 Task: Create a due date automation trigger when advanced on, 2 days after a card is due add fields with custom field "Resume" set to a date not in this month at 11:00 AM.
Action: Mouse moved to (937, 76)
Screenshot: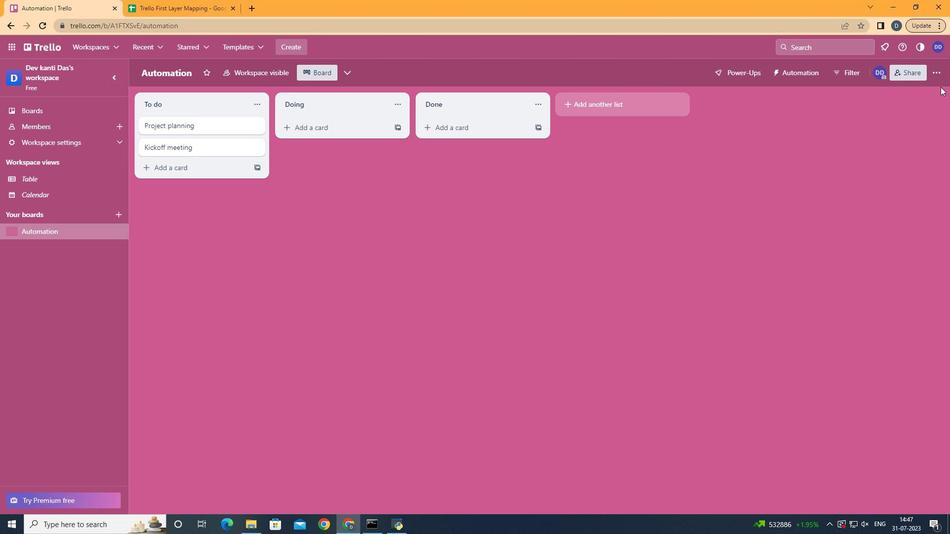 
Action: Mouse pressed left at (937, 76)
Screenshot: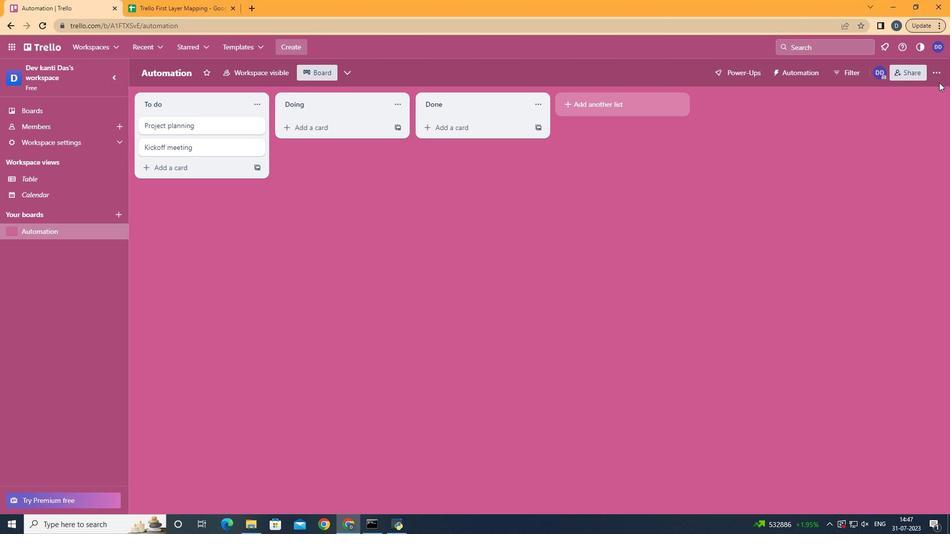 
Action: Mouse moved to (851, 224)
Screenshot: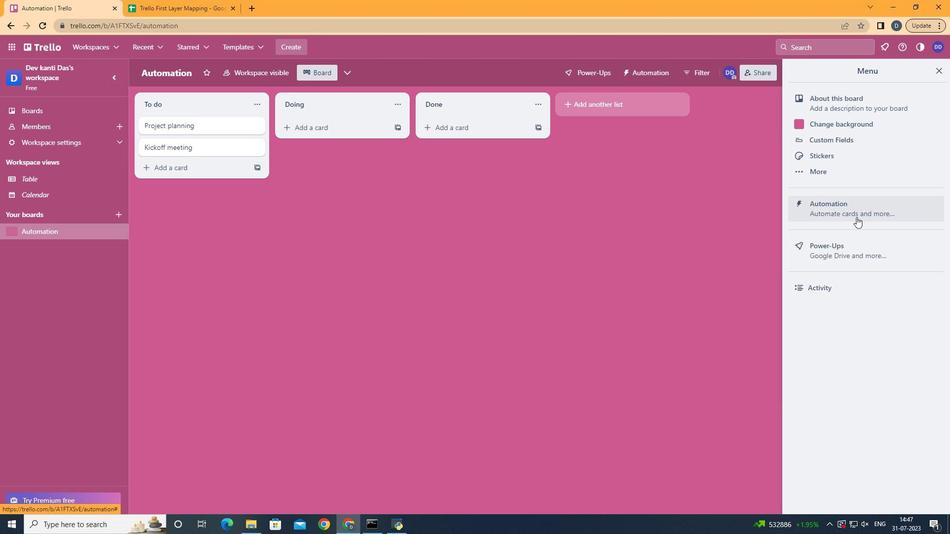 
Action: Mouse pressed left at (851, 224)
Screenshot: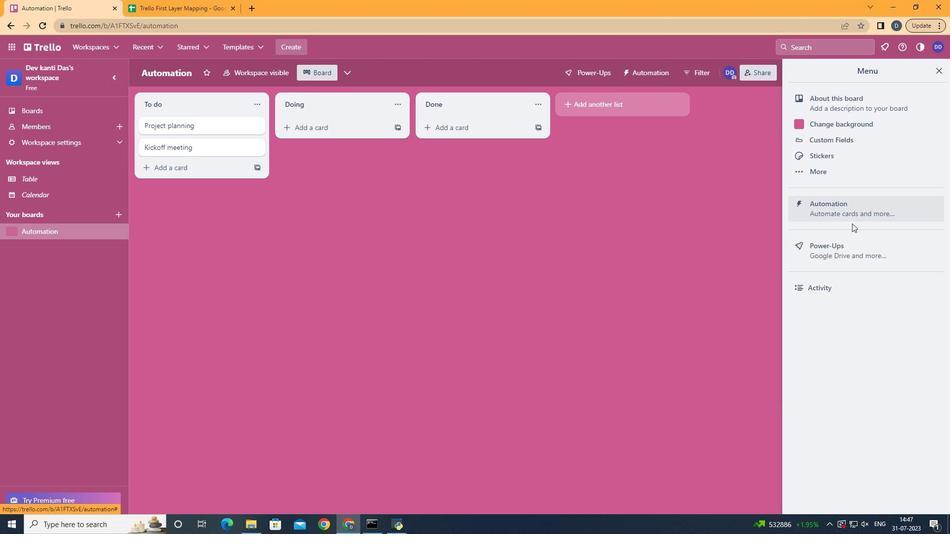 
Action: Mouse moved to (853, 212)
Screenshot: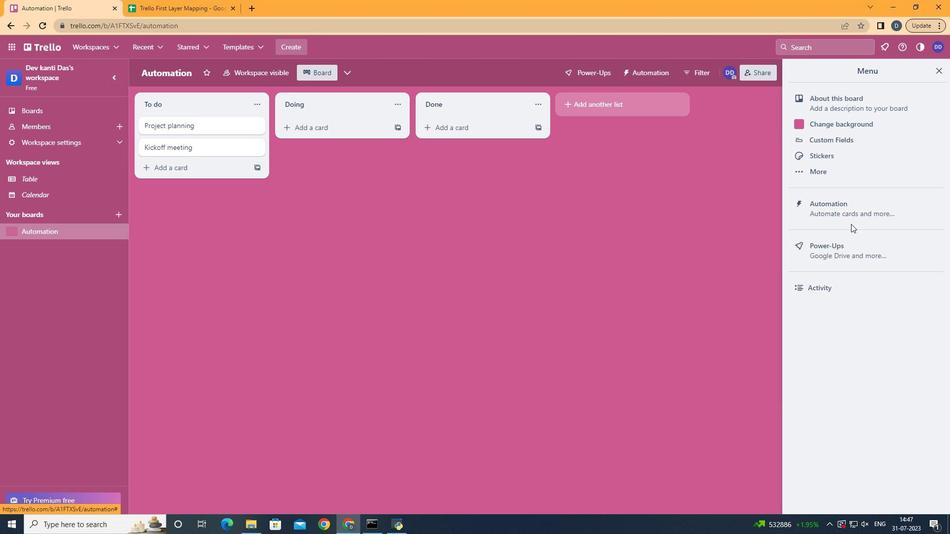 
Action: Mouse pressed left at (853, 212)
Screenshot: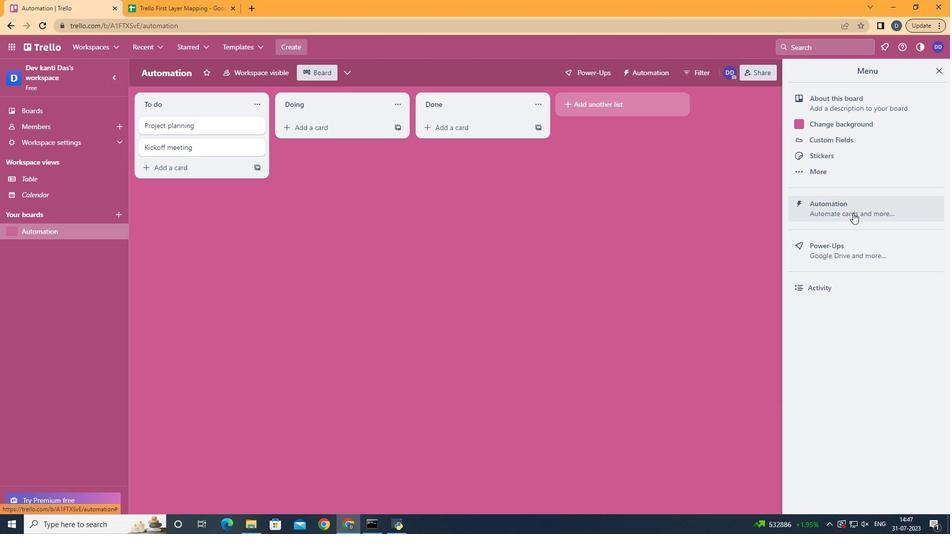 
Action: Mouse moved to (189, 204)
Screenshot: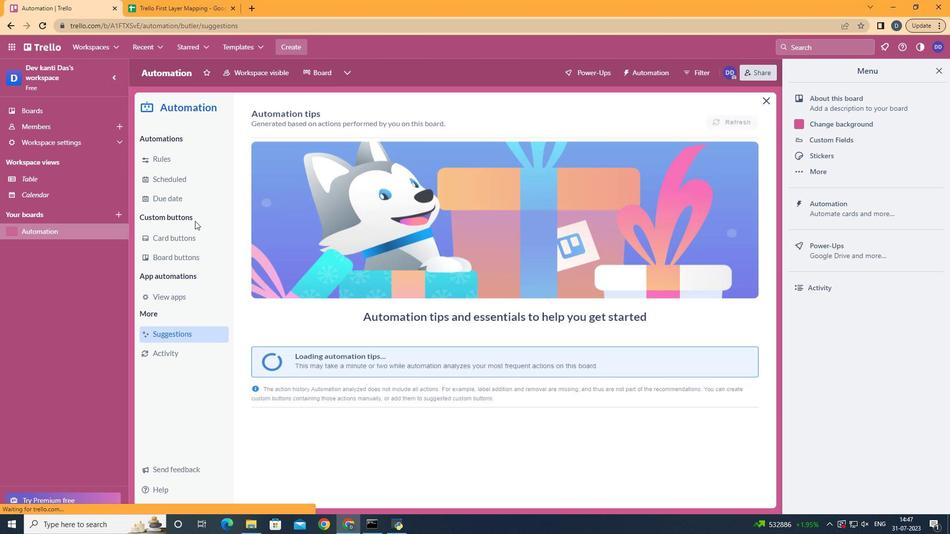 
Action: Mouse pressed left at (189, 204)
Screenshot: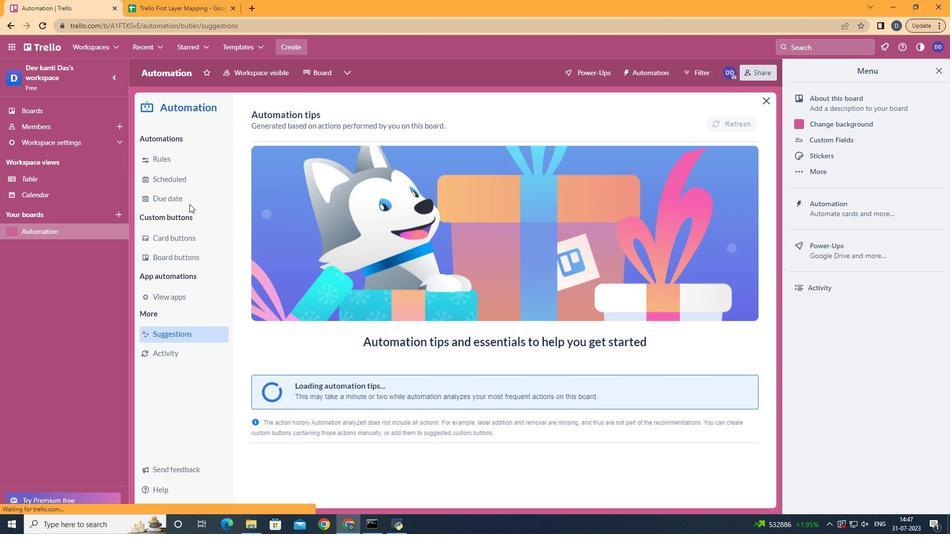 
Action: Mouse moved to (713, 120)
Screenshot: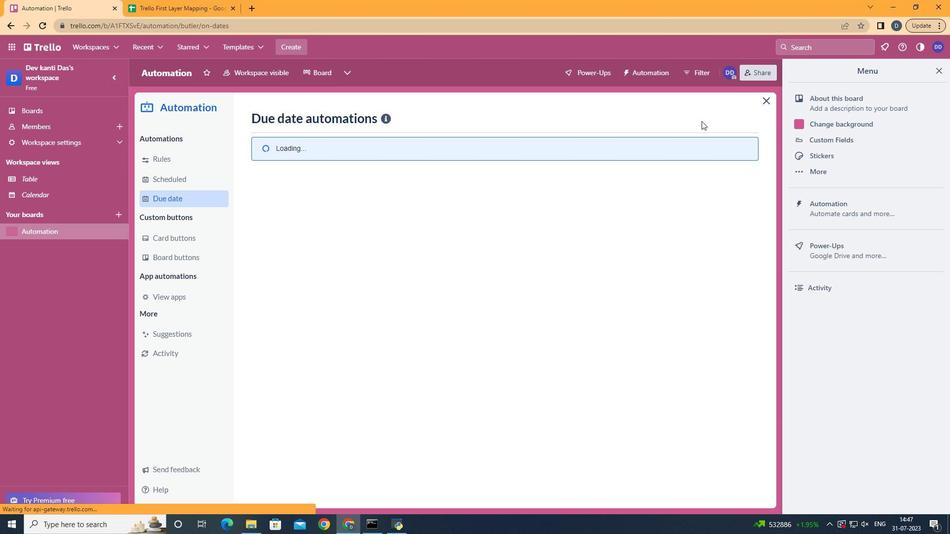 
Action: Mouse pressed left at (713, 120)
Screenshot: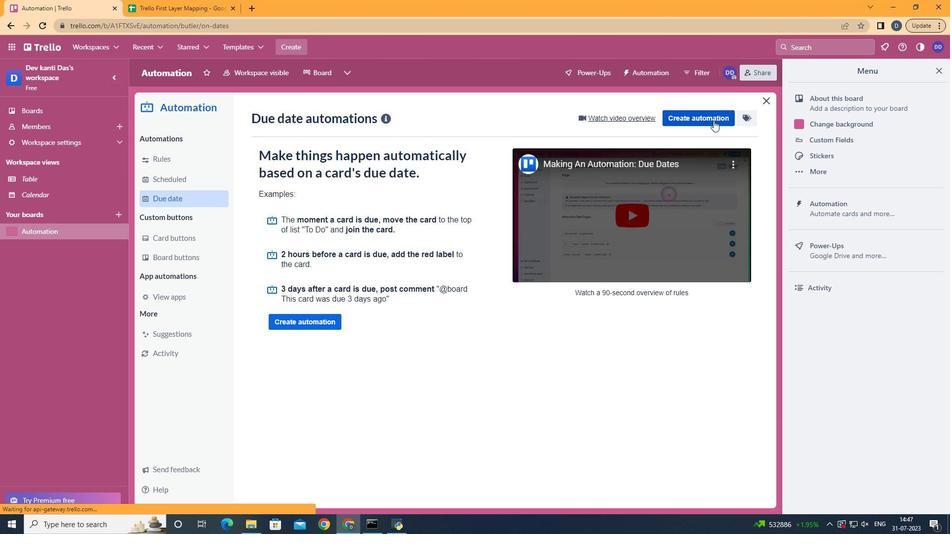 
Action: Mouse moved to (566, 212)
Screenshot: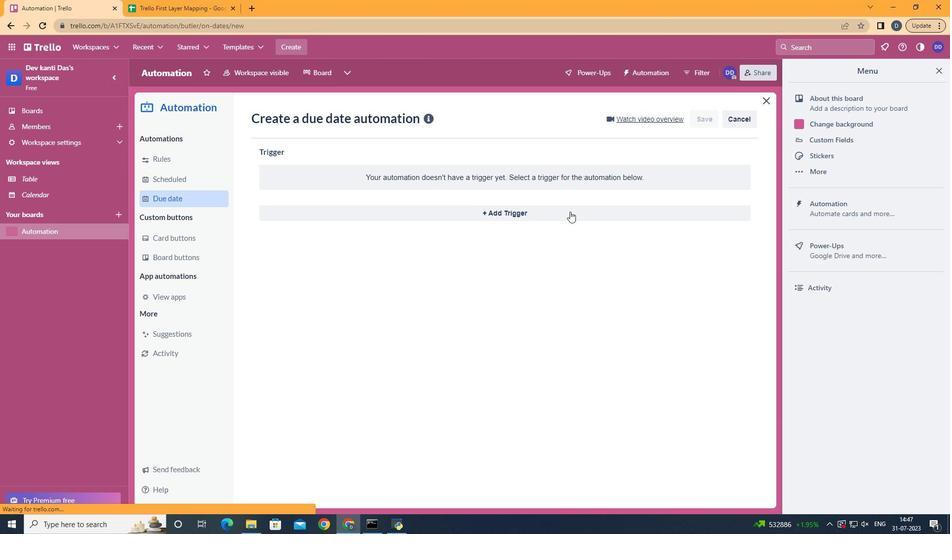 
Action: Mouse pressed left at (566, 212)
Screenshot: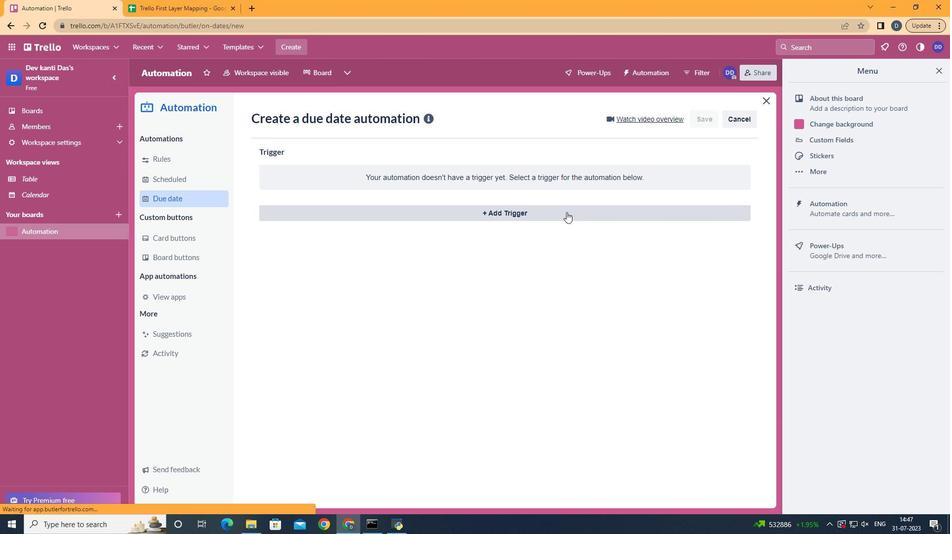 
Action: Mouse moved to (346, 399)
Screenshot: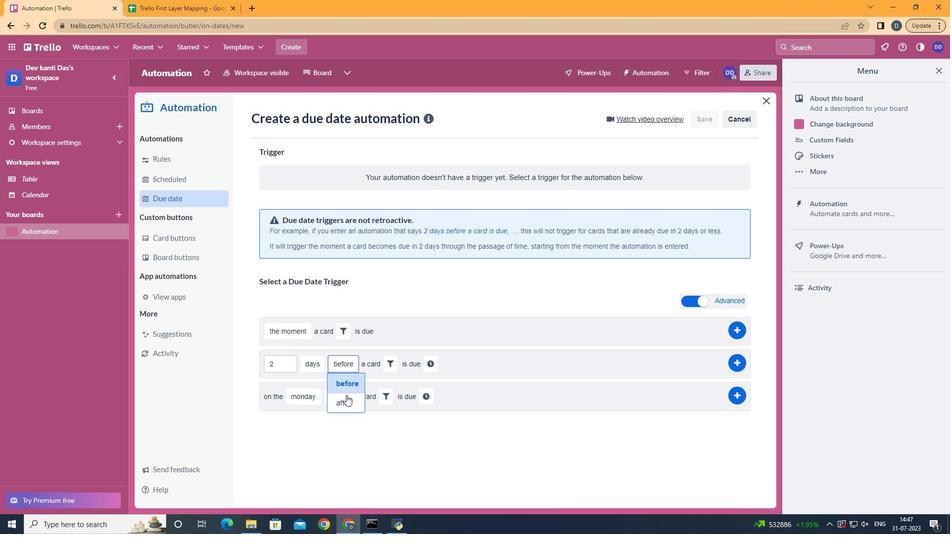 
Action: Mouse pressed left at (346, 399)
Screenshot: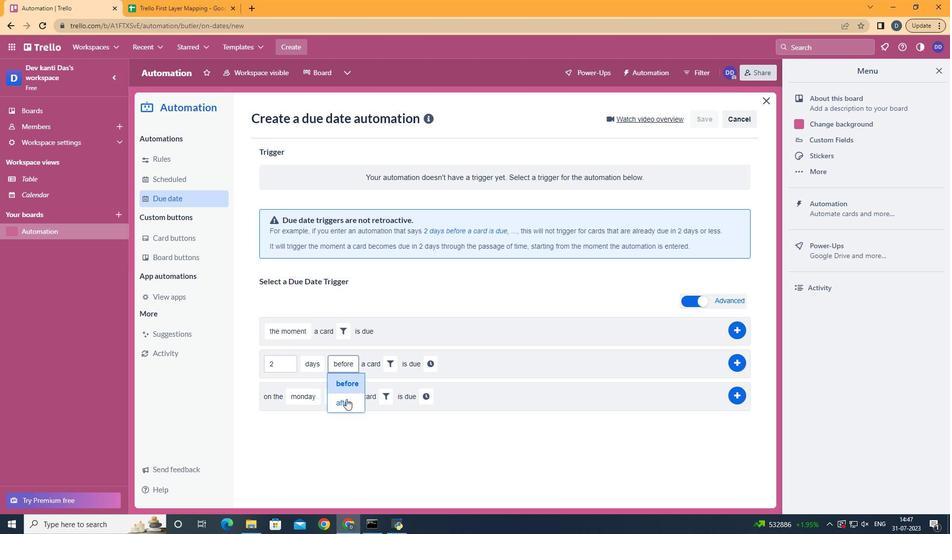 
Action: Mouse moved to (379, 365)
Screenshot: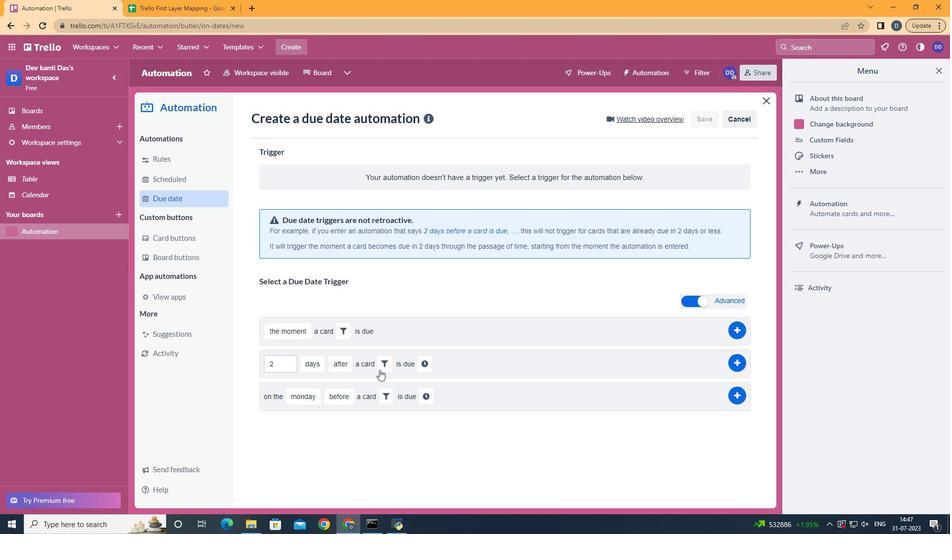 
Action: Mouse pressed left at (379, 365)
Screenshot: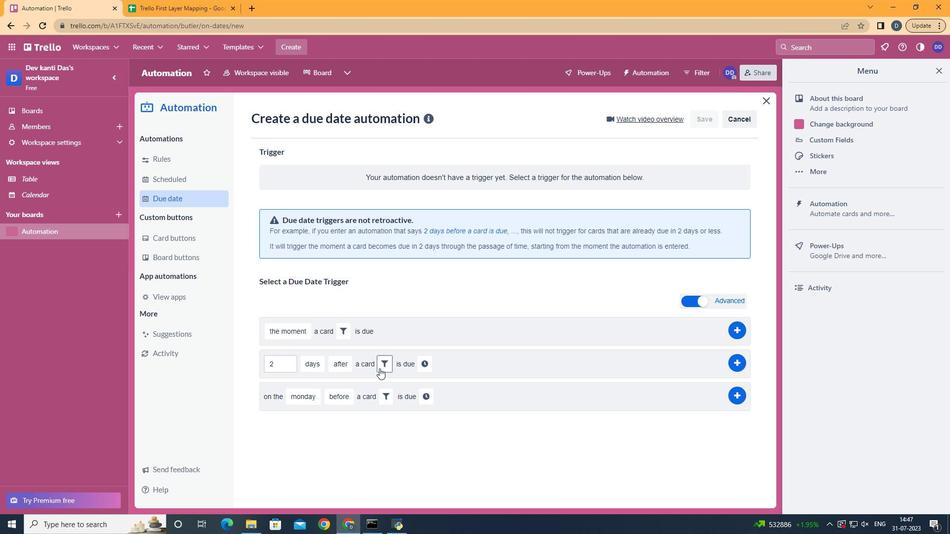 
Action: Mouse moved to (536, 391)
Screenshot: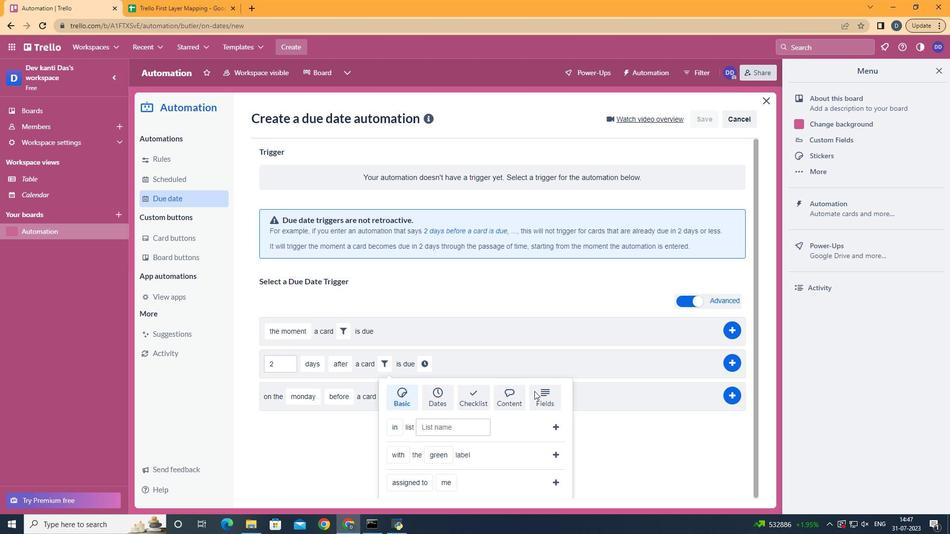 
Action: Mouse pressed left at (536, 391)
Screenshot: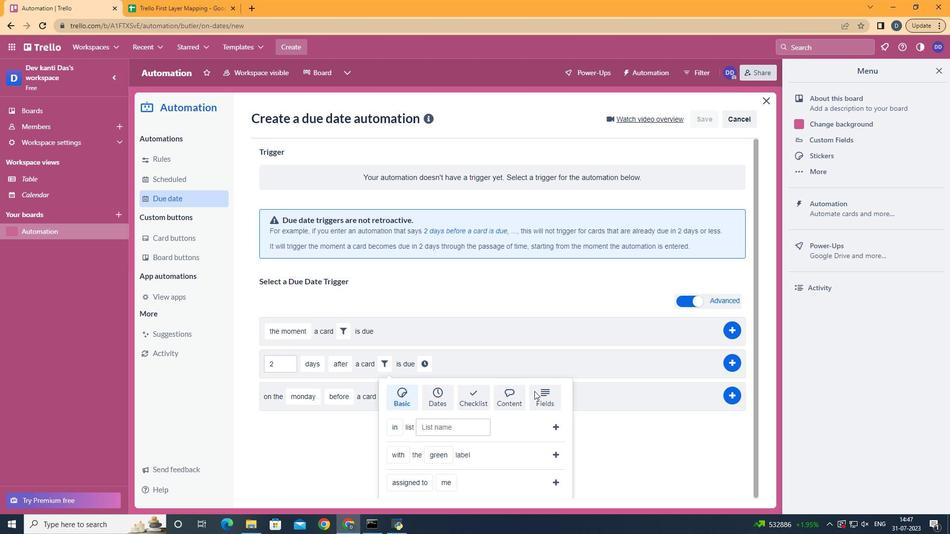 
Action: Mouse scrolled (536, 391) with delta (0, 0)
Screenshot: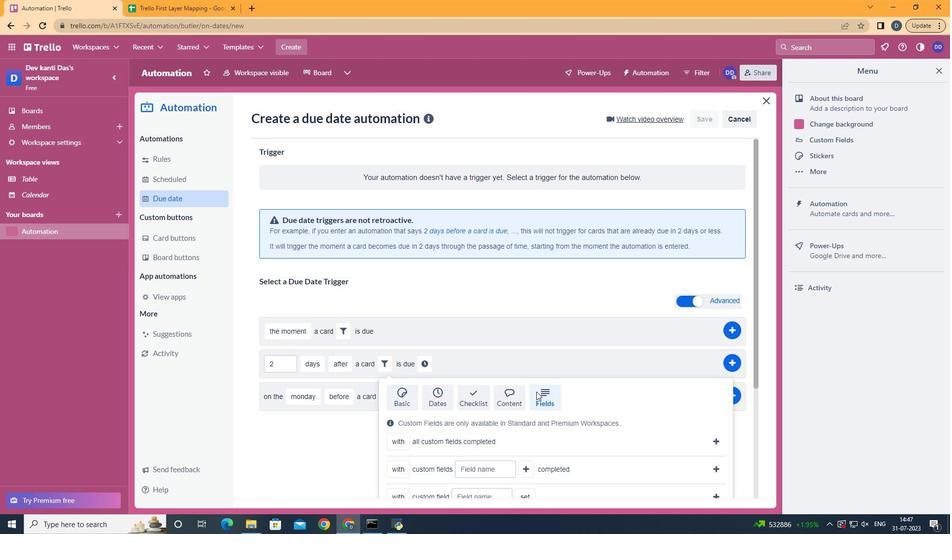 
Action: Mouse scrolled (536, 391) with delta (0, 0)
Screenshot: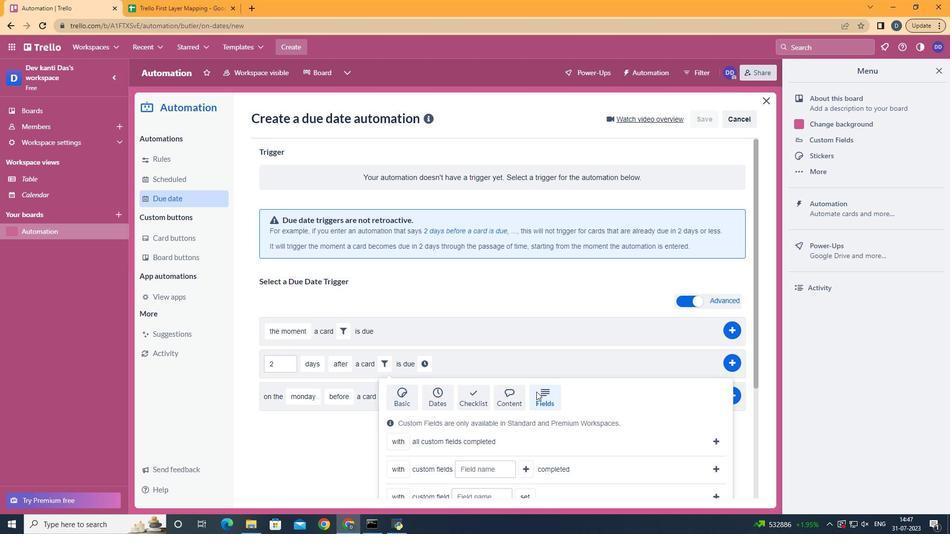 
Action: Mouse scrolled (536, 391) with delta (0, 0)
Screenshot: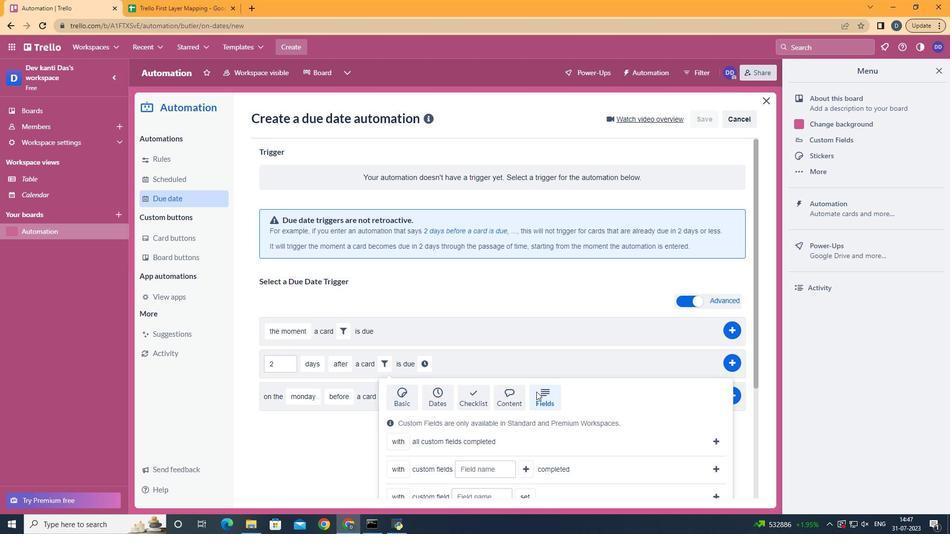 
Action: Mouse scrolled (536, 391) with delta (0, 0)
Screenshot: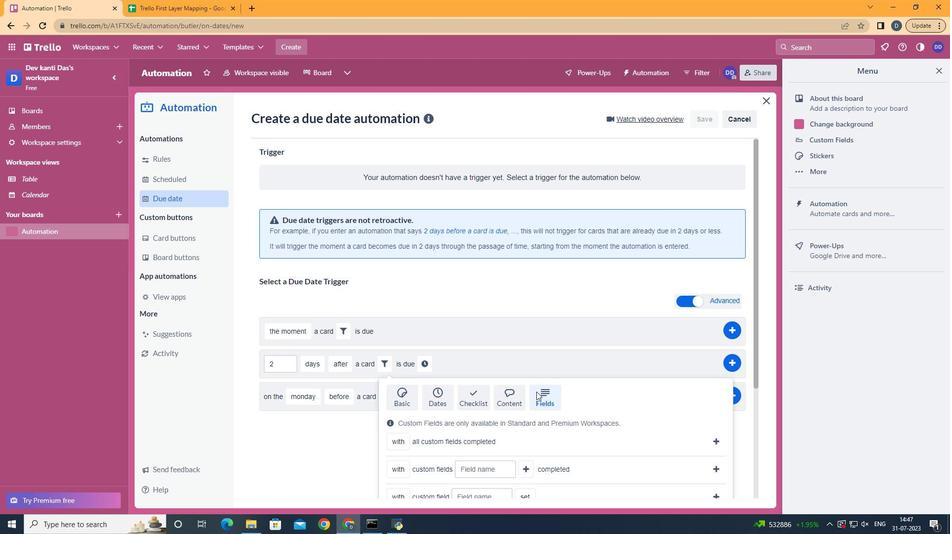 
Action: Mouse scrolled (536, 391) with delta (0, 0)
Screenshot: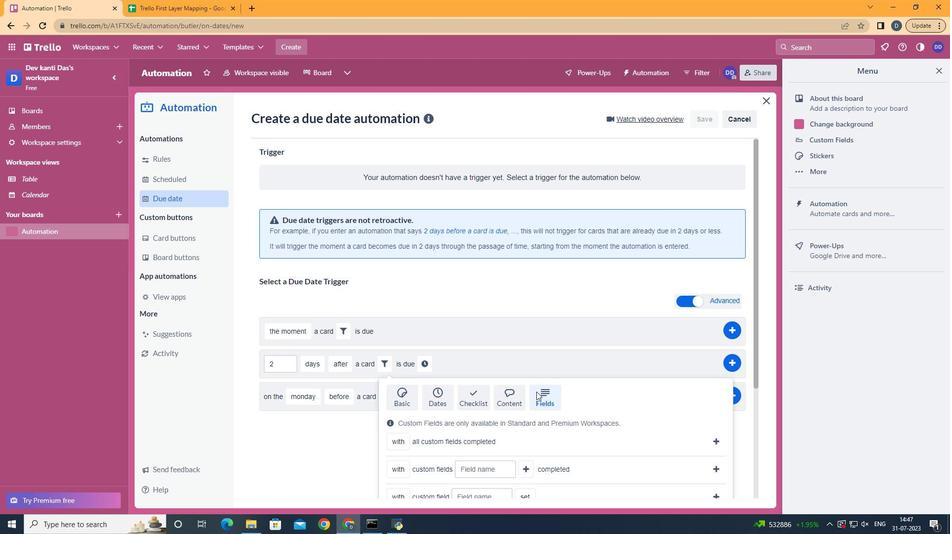 
Action: Mouse moved to (398, 472)
Screenshot: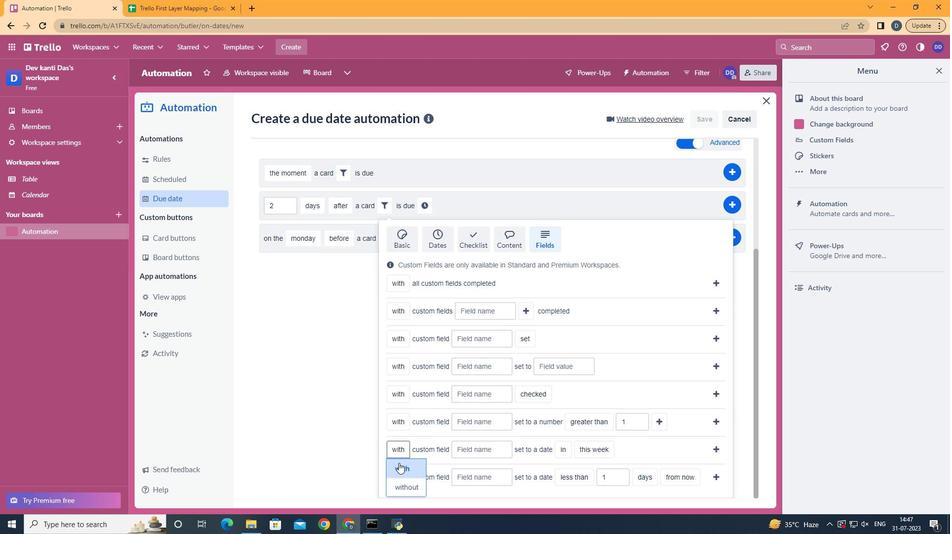 
Action: Mouse pressed left at (398, 472)
Screenshot: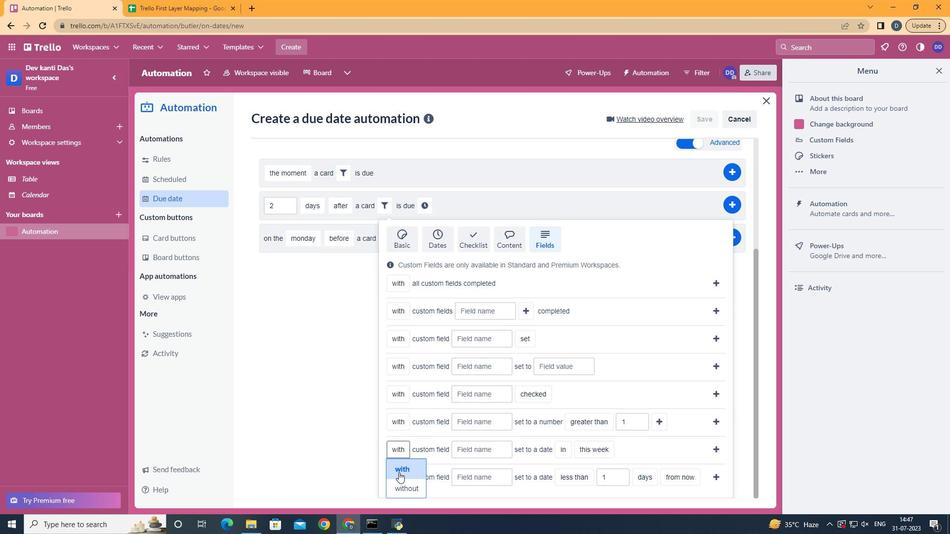 
Action: Mouse moved to (476, 448)
Screenshot: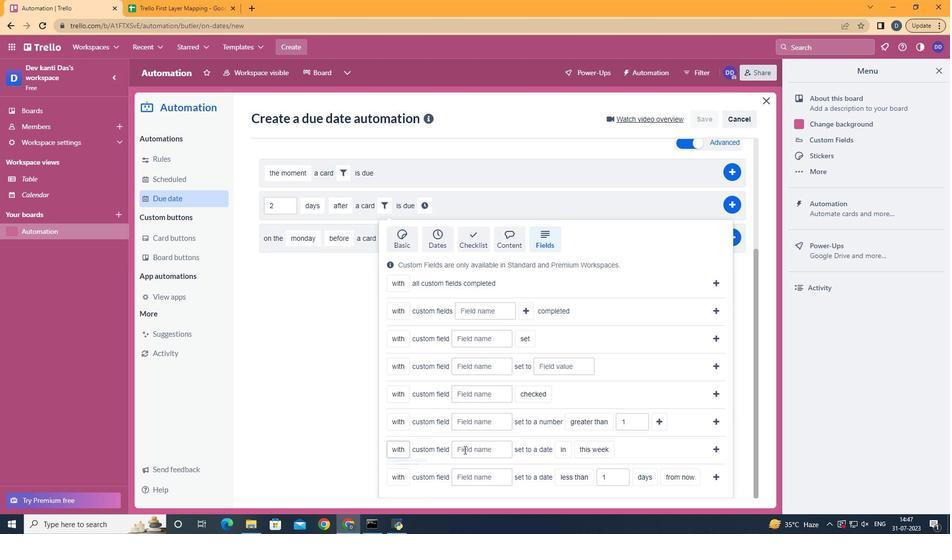 
Action: Mouse pressed left at (476, 448)
Screenshot: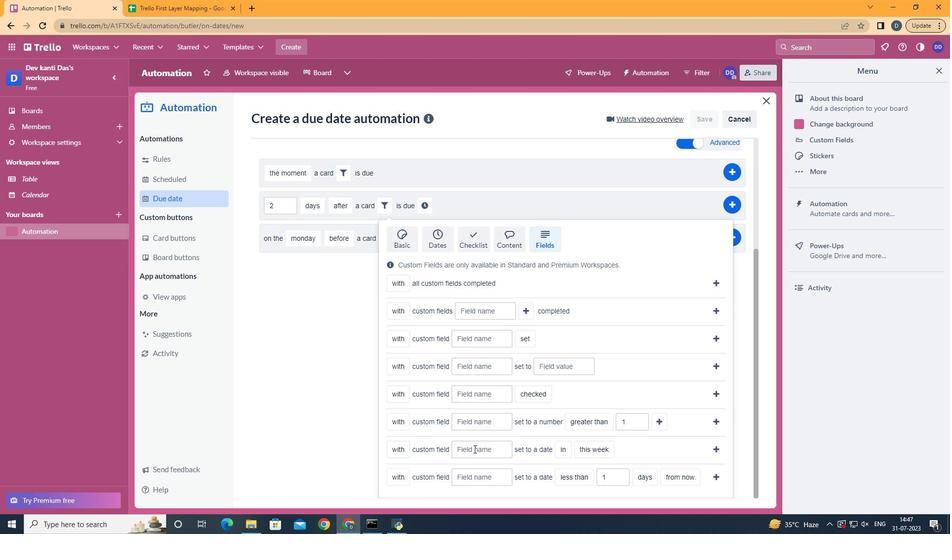 
Action: Key pressed <Key.shift>Resume
Screenshot: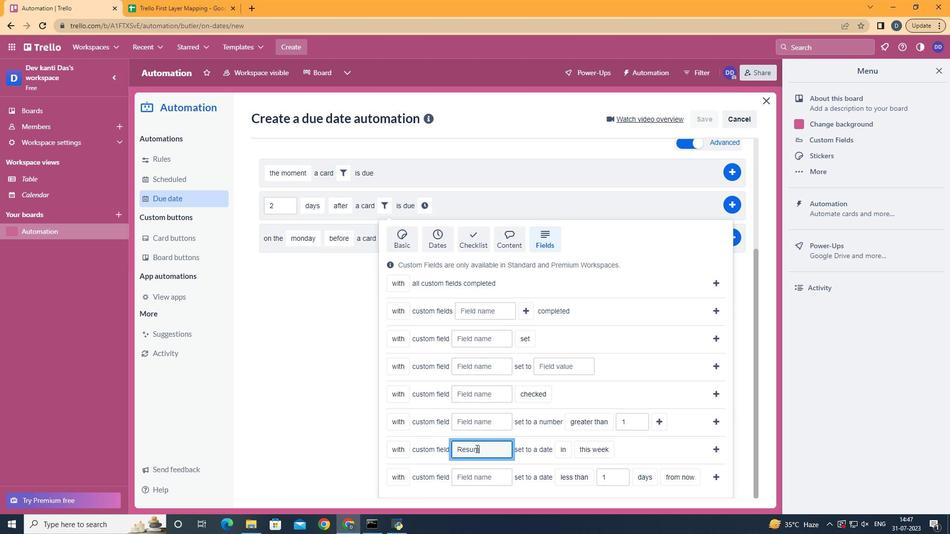 
Action: Mouse moved to (567, 489)
Screenshot: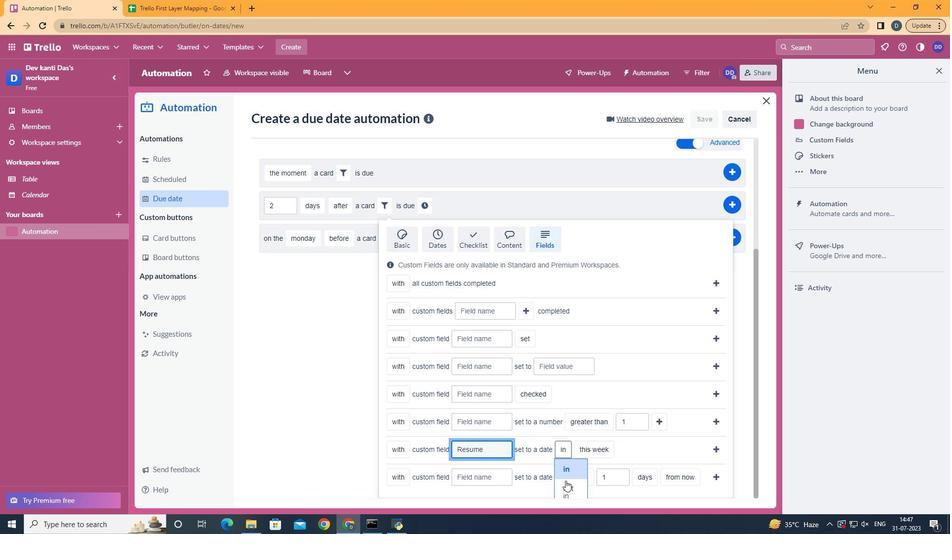 
Action: Mouse pressed left at (567, 489)
Screenshot: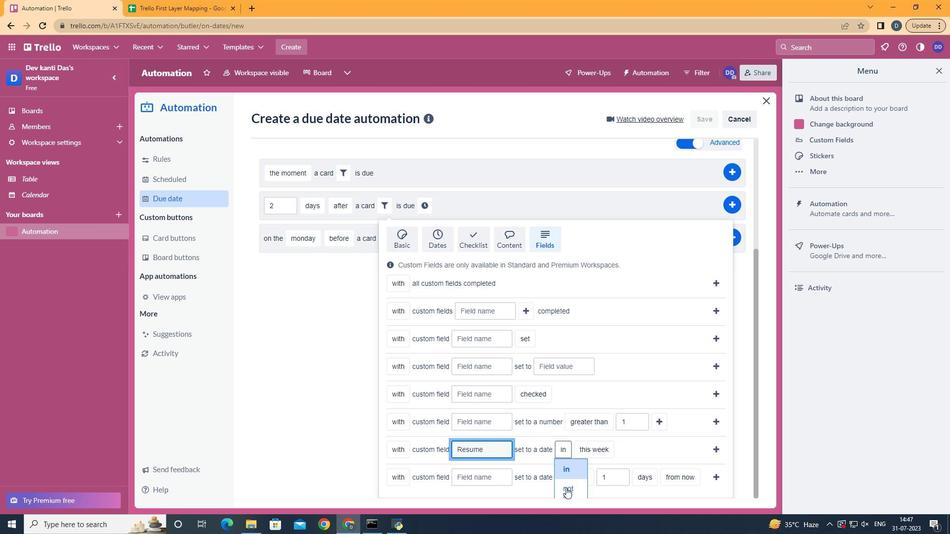 
Action: Mouse moved to (607, 486)
Screenshot: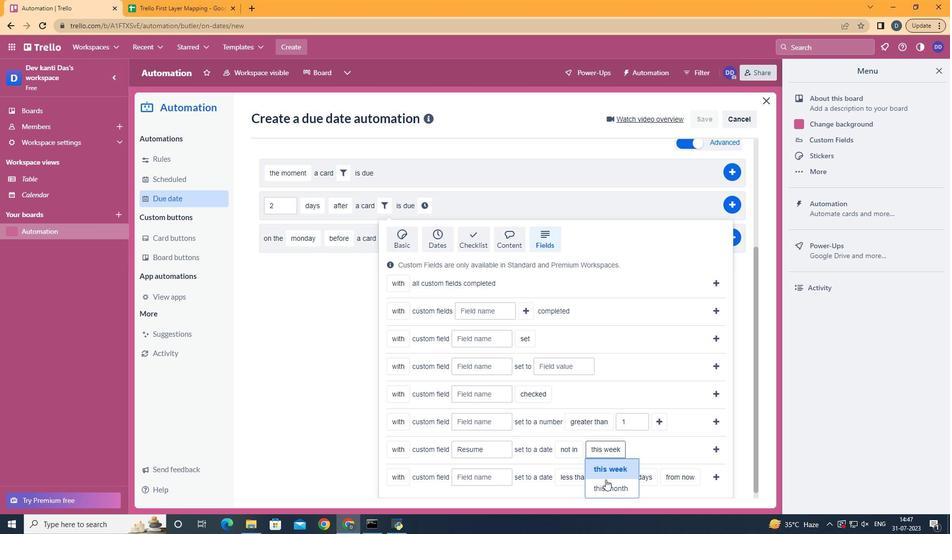 
Action: Mouse pressed left at (607, 486)
Screenshot: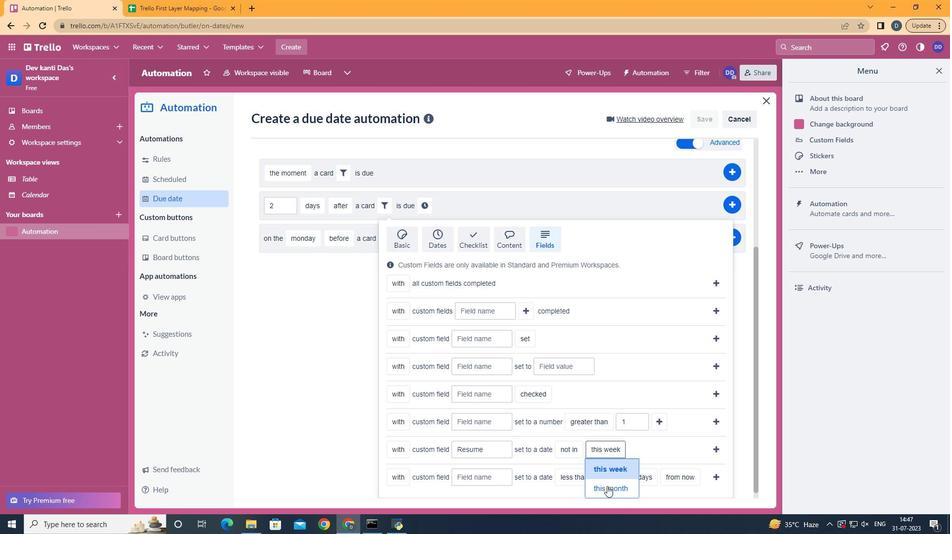 
Action: Mouse moved to (717, 447)
Screenshot: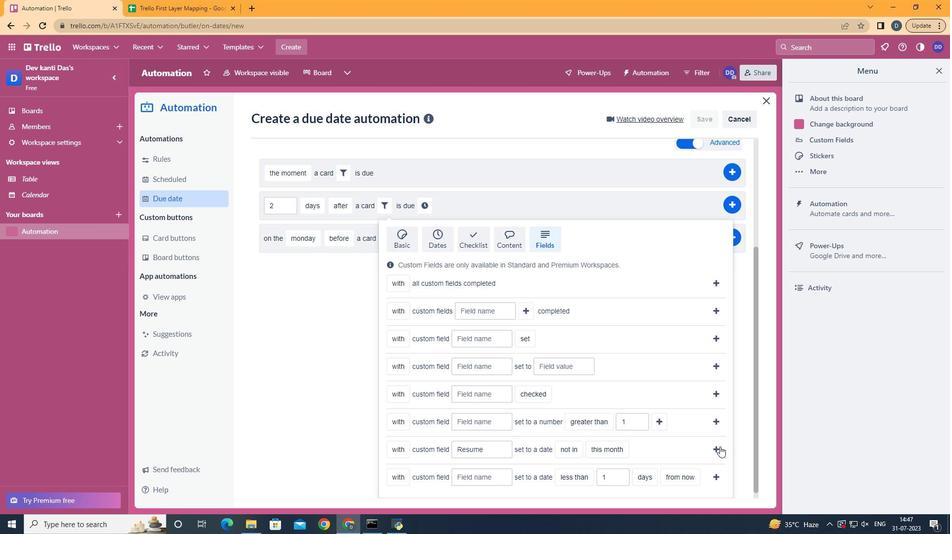 
Action: Mouse pressed left at (717, 447)
Screenshot: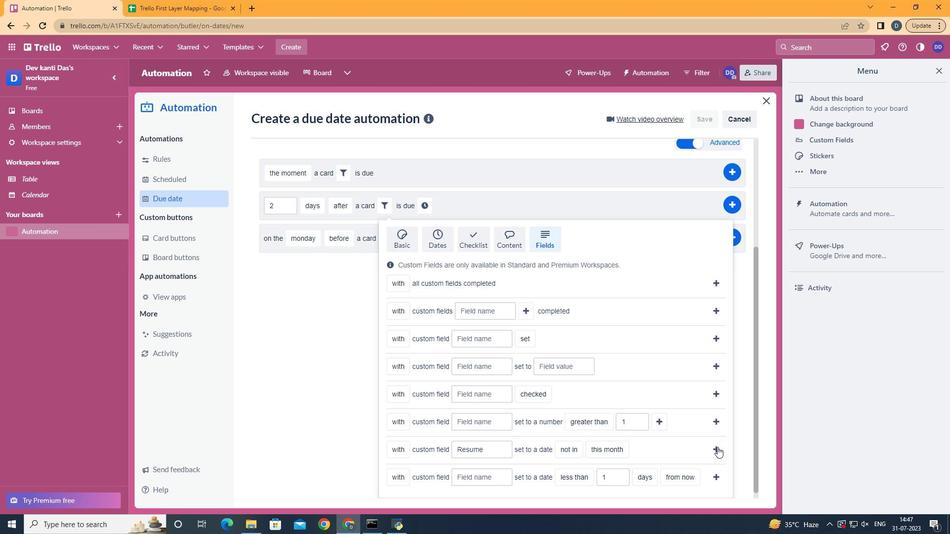 
Action: Mouse moved to (629, 361)
Screenshot: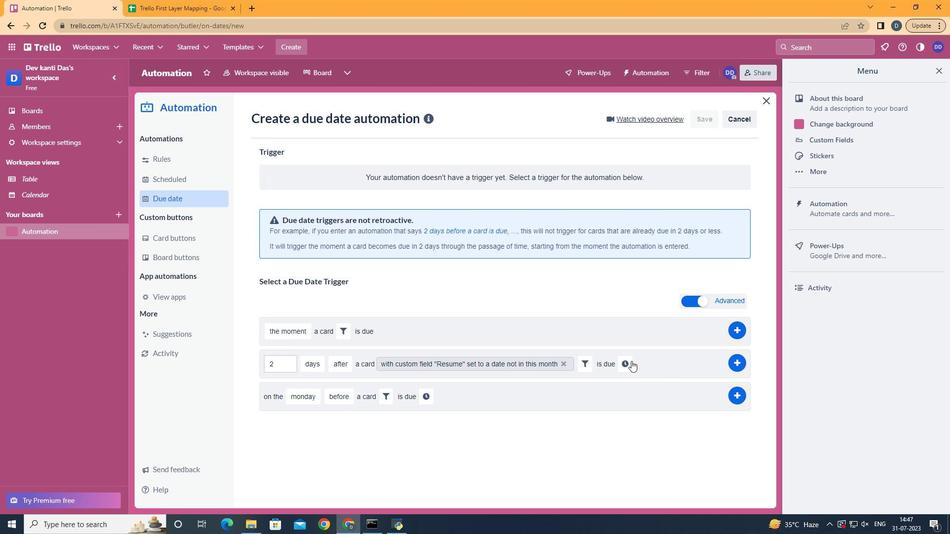 
Action: Mouse pressed left at (629, 361)
Screenshot: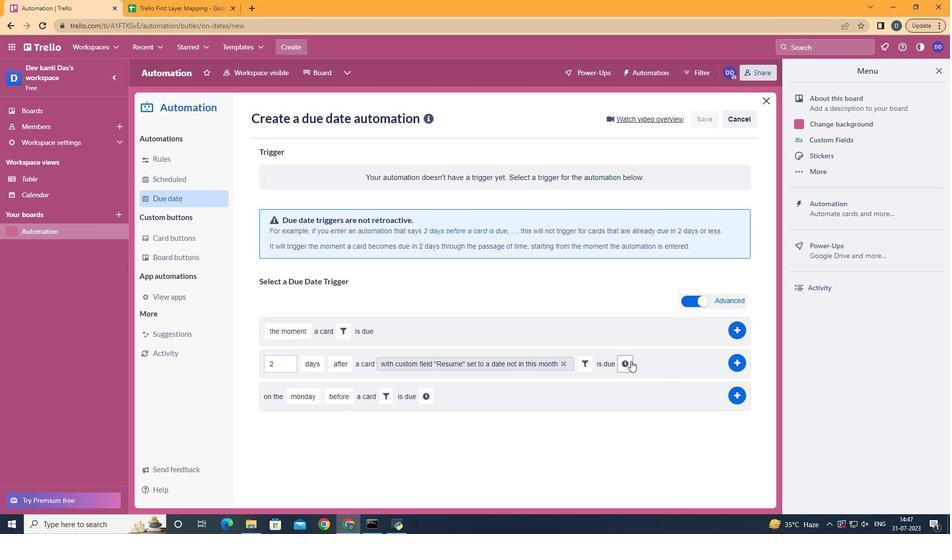 
Action: Mouse moved to (293, 385)
Screenshot: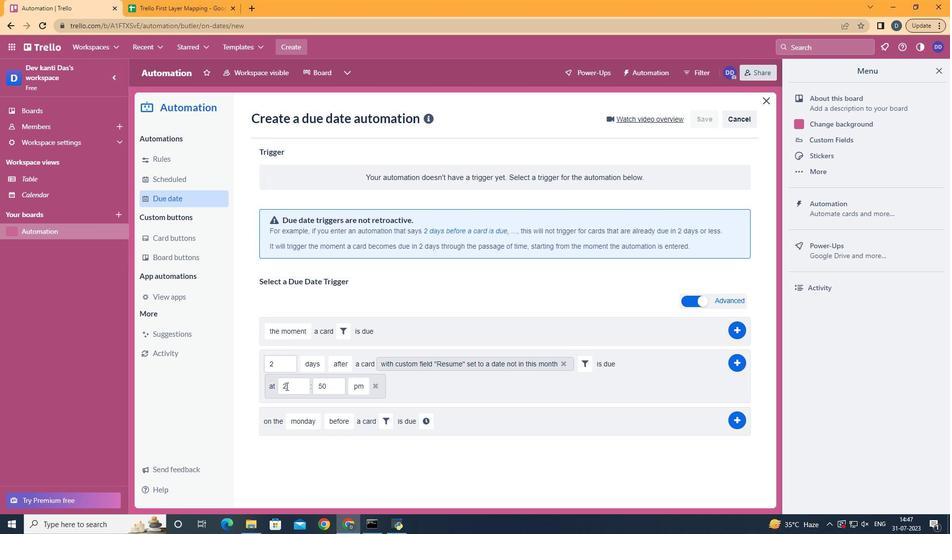 
Action: Mouse pressed left at (293, 385)
Screenshot: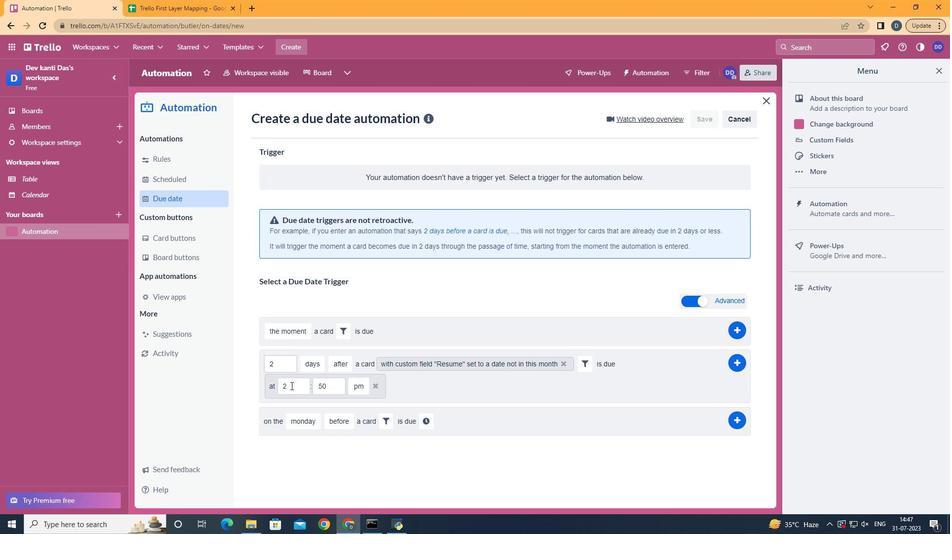 
Action: Key pressed <Key.backspace>11
Screenshot: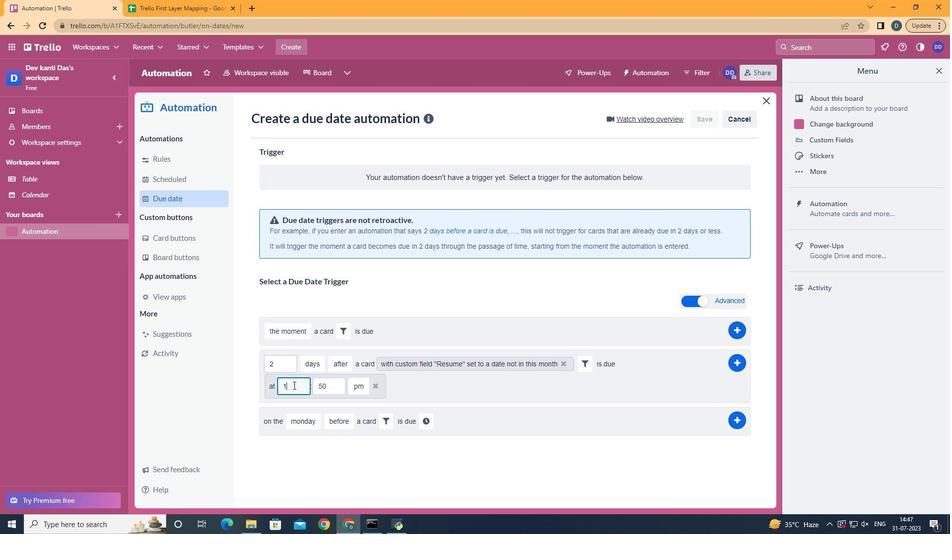 
Action: Mouse moved to (331, 384)
Screenshot: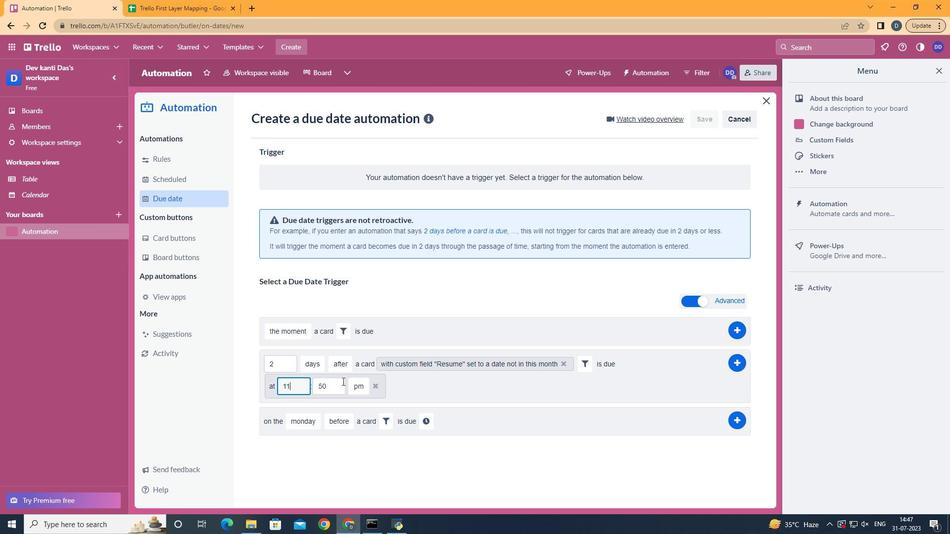 
Action: Mouse pressed left at (331, 384)
Screenshot: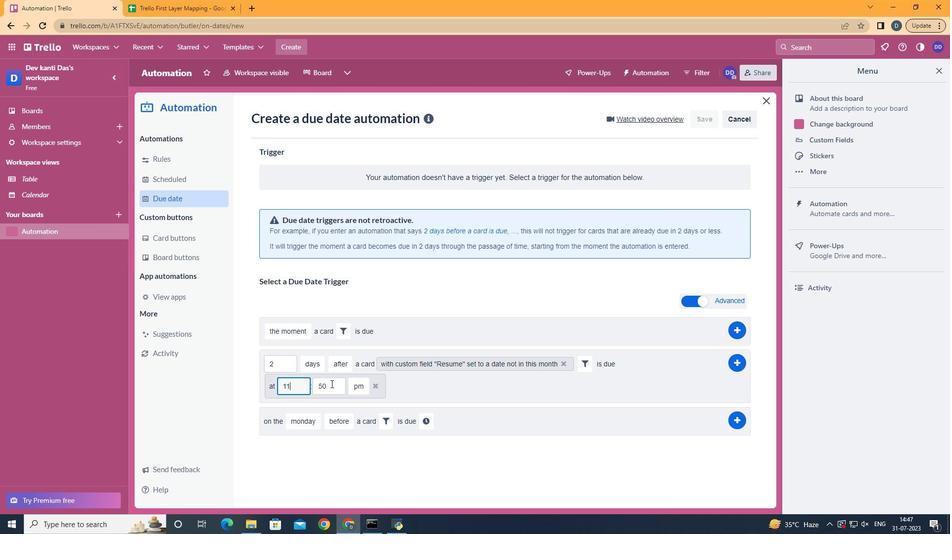 
Action: Mouse moved to (330, 384)
Screenshot: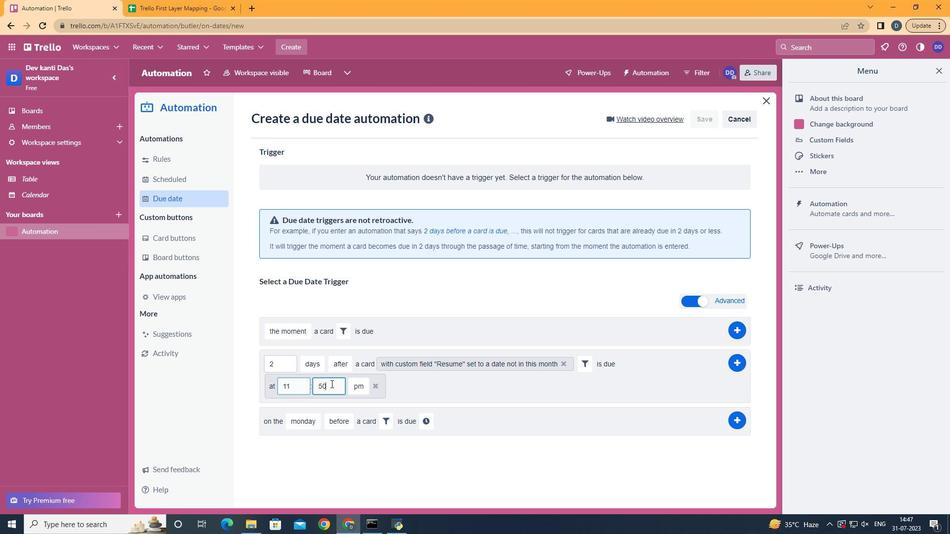 
Action: Key pressed <Key.backspace><Key.backspace>00
Screenshot: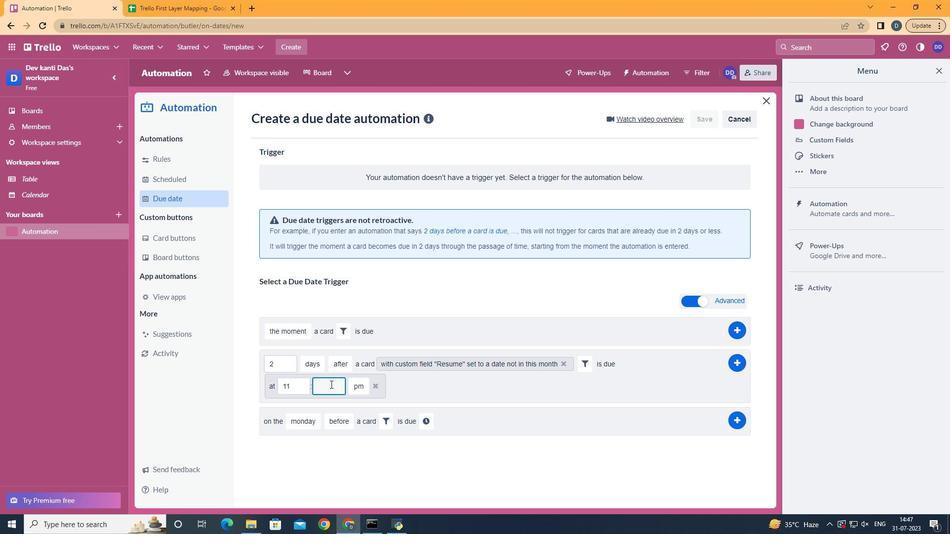 
Action: Mouse moved to (360, 402)
Screenshot: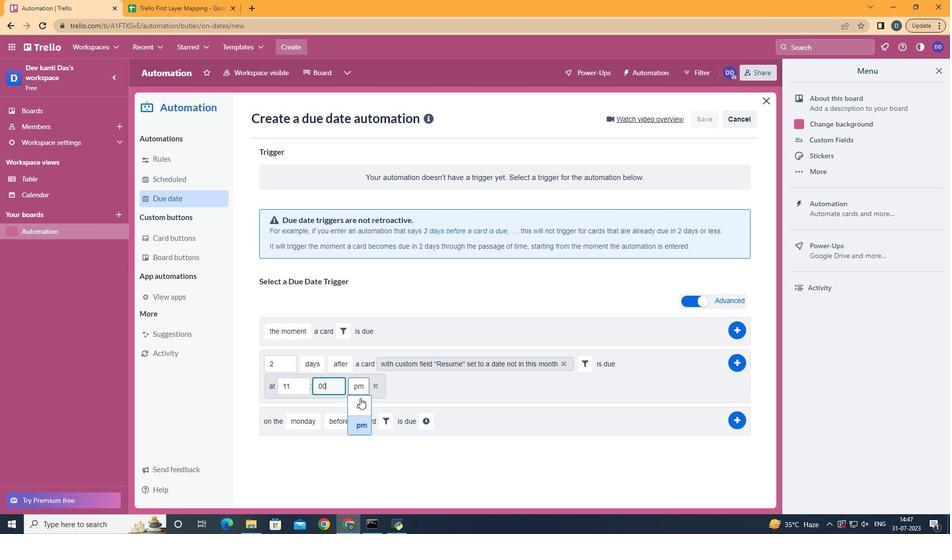 
Action: Mouse pressed left at (360, 402)
Screenshot: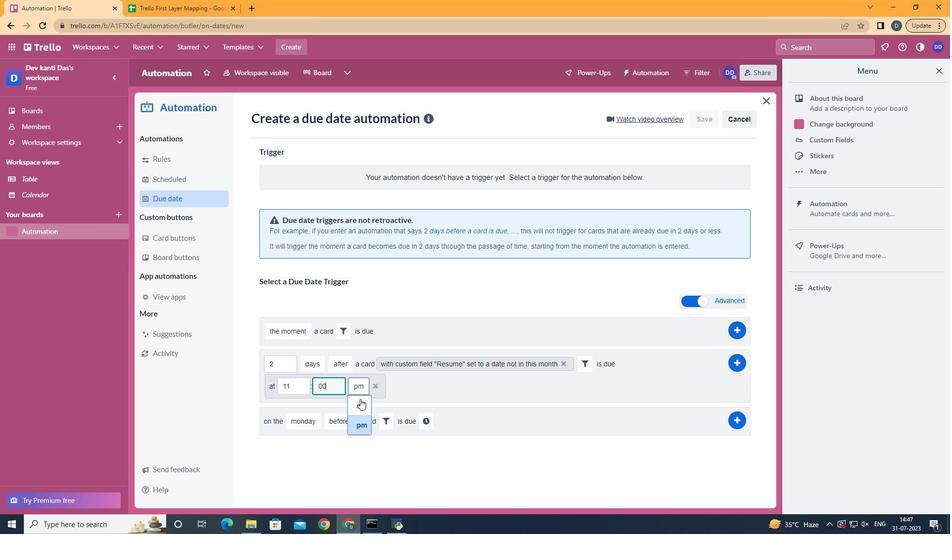 
Action: Mouse moved to (738, 366)
Screenshot: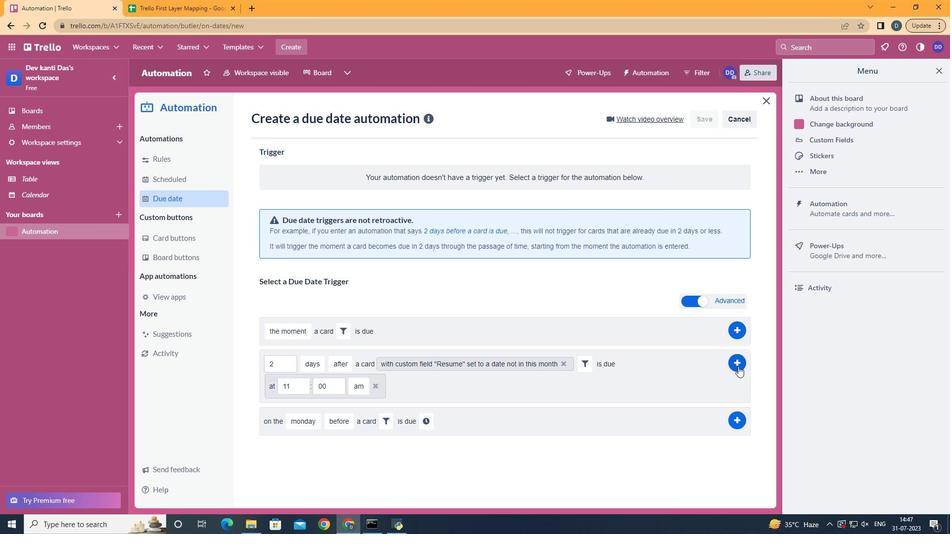 
Action: Mouse pressed left at (738, 366)
Screenshot: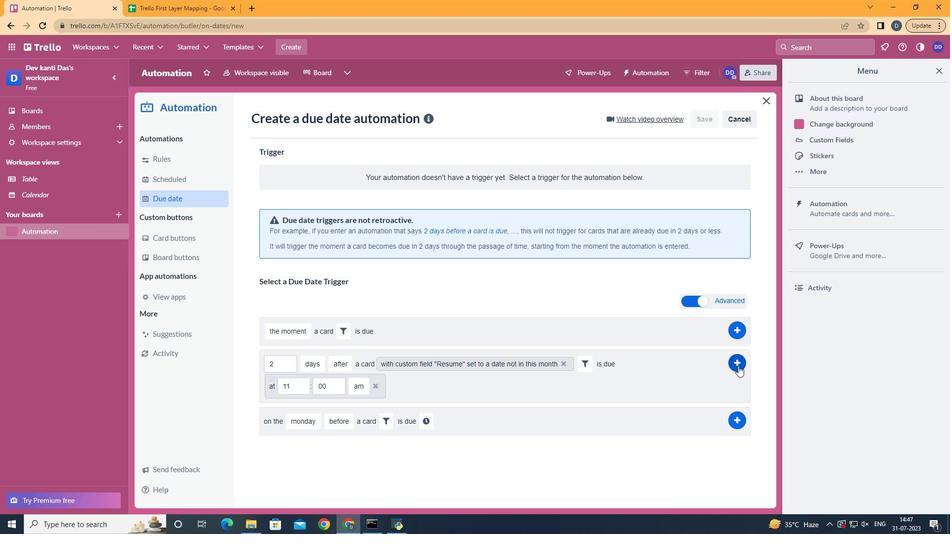 
Action: Mouse moved to (458, 207)
Screenshot: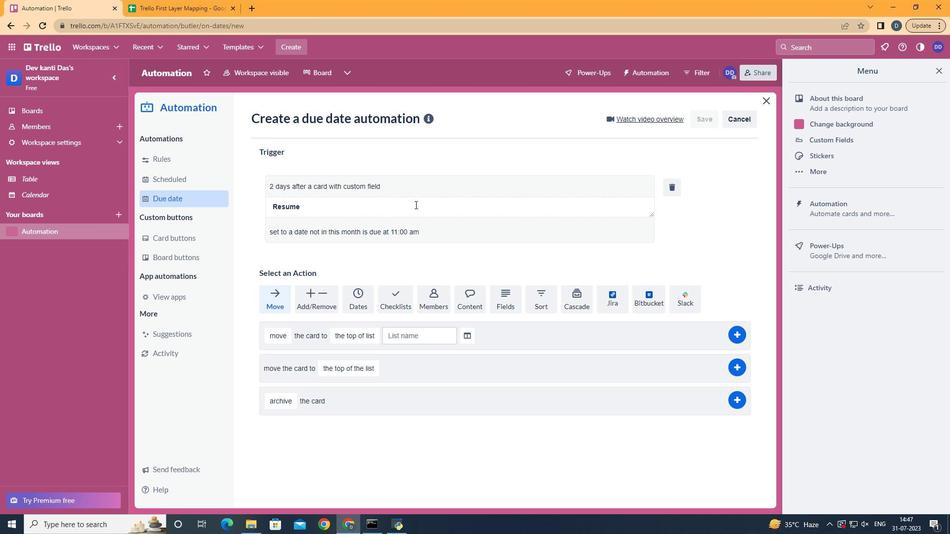 
